 Task: Look for products in the category "Salt" that are on sale.
Action: Mouse moved to (298, 127)
Screenshot: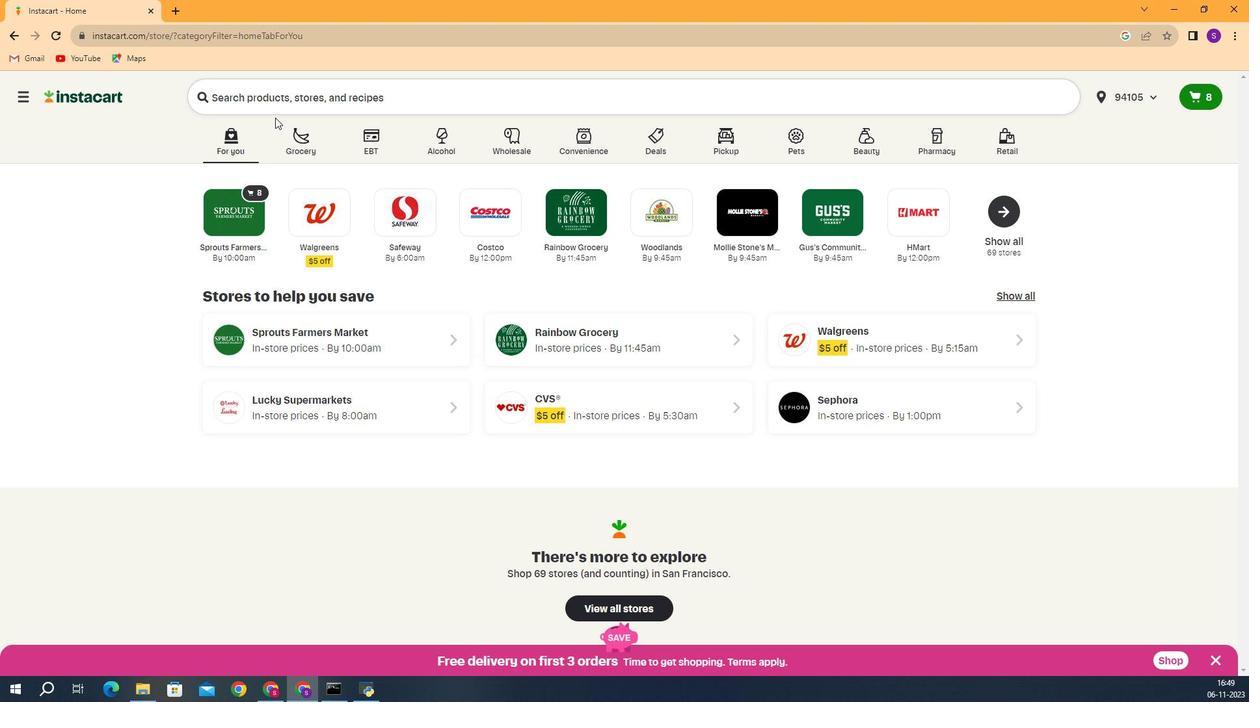 
Action: Mouse pressed left at (298, 127)
Screenshot: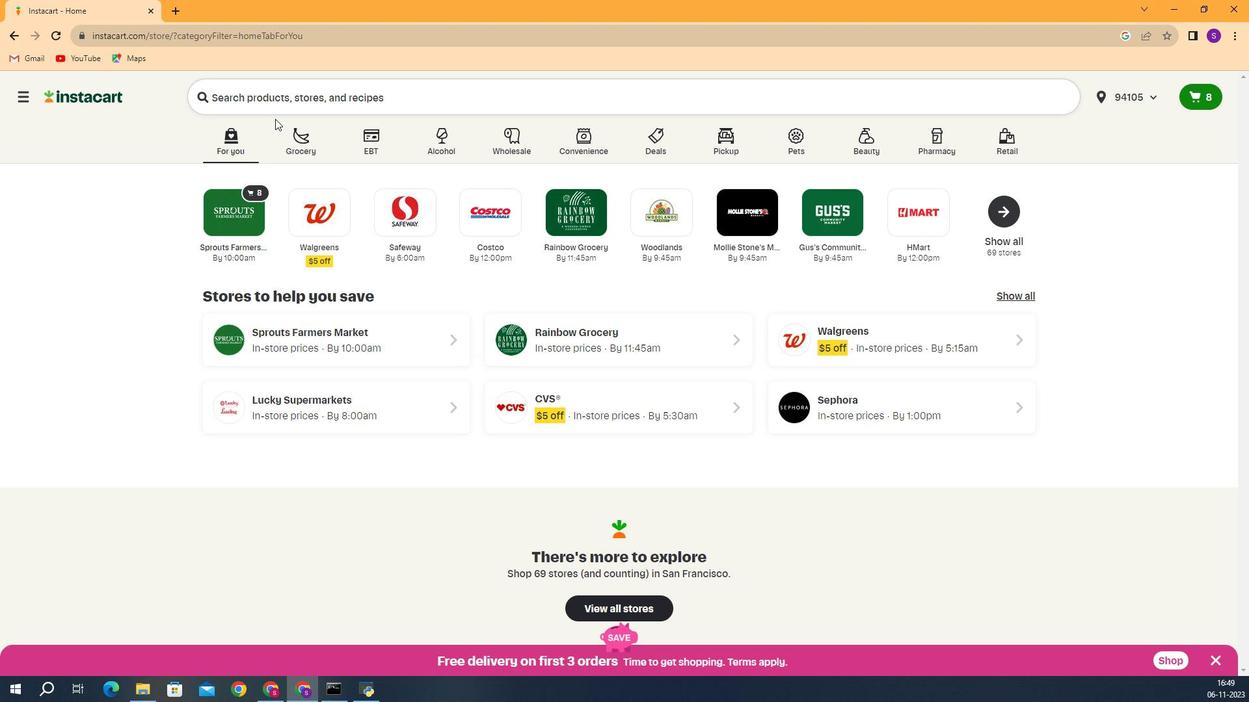 
Action: Mouse moved to (328, 147)
Screenshot: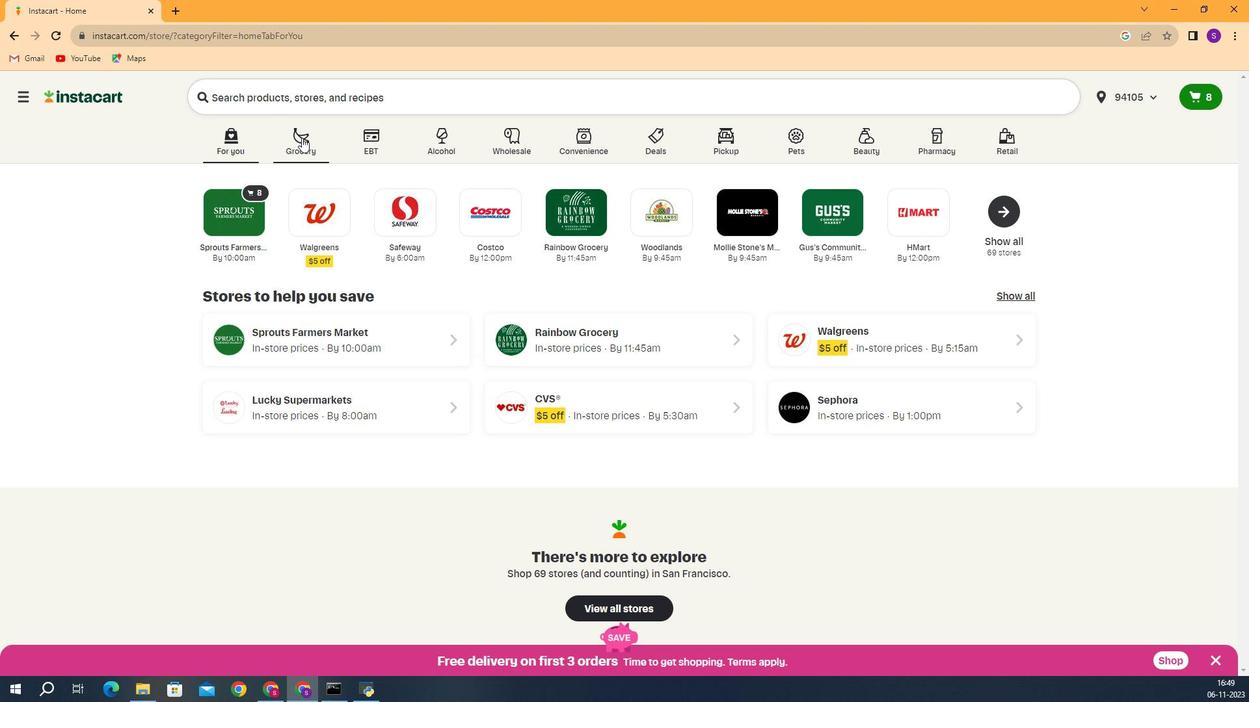 
Action: Mouse pressed left at (328, 147)
Screenshot: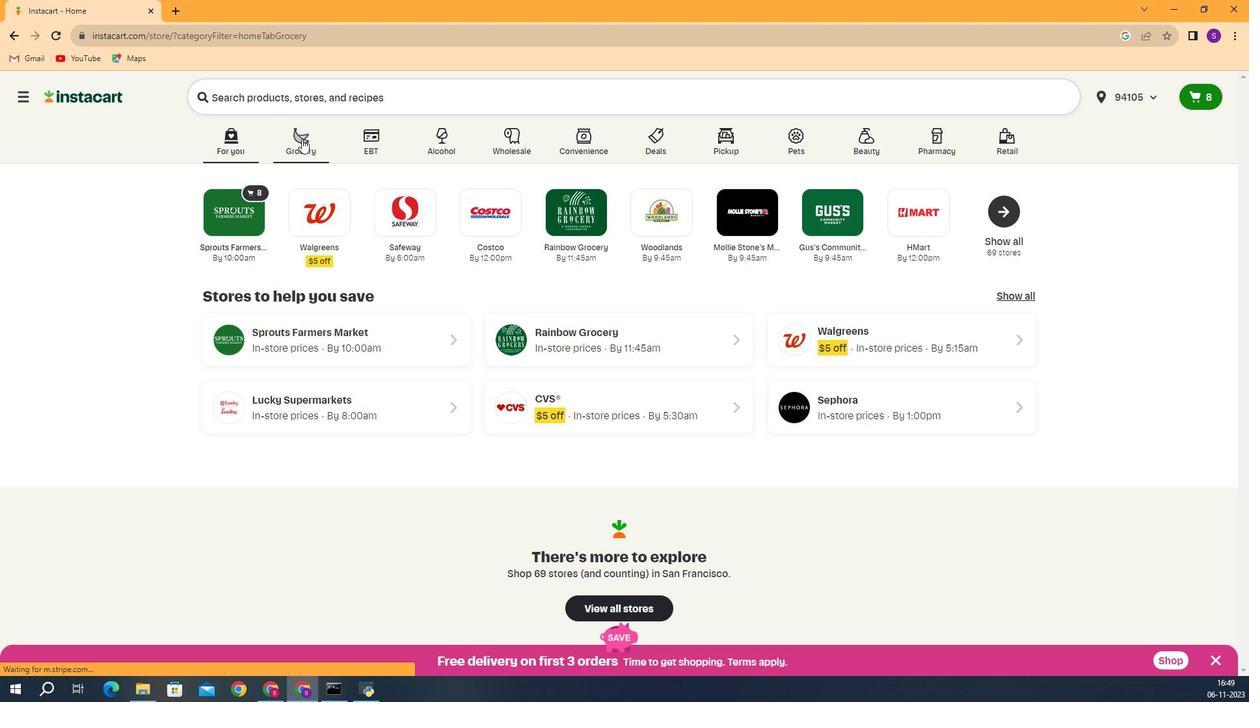 
Action: Mouse moved to (311, 208)
Screenshot: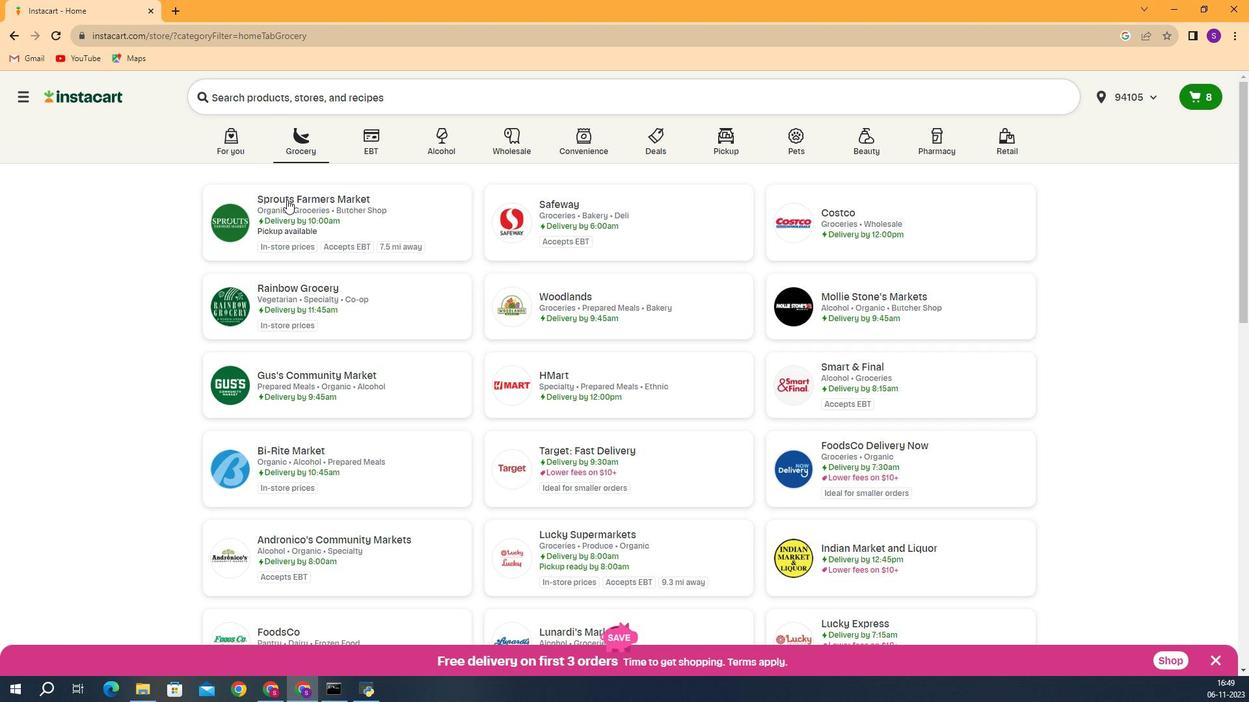 
Action: Mouse pressed left at (311, 208)
Screenshot: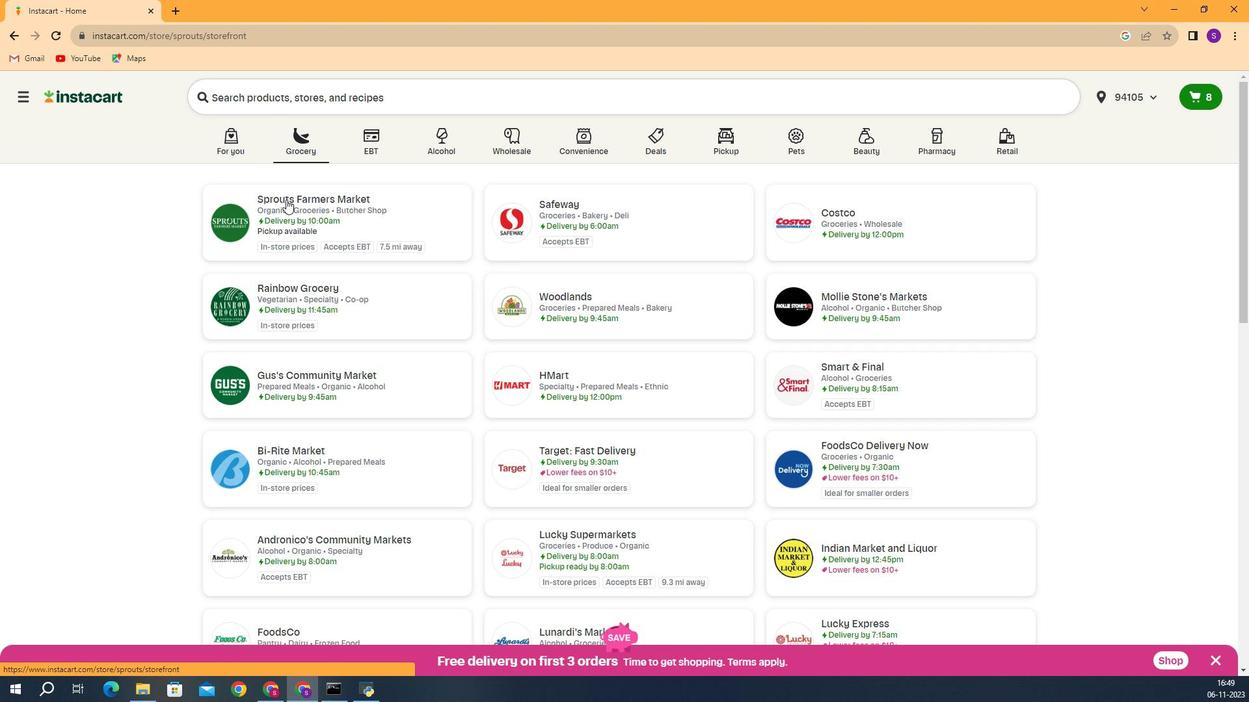 
Action: Mouse moved to (140, 367)
Screenshot: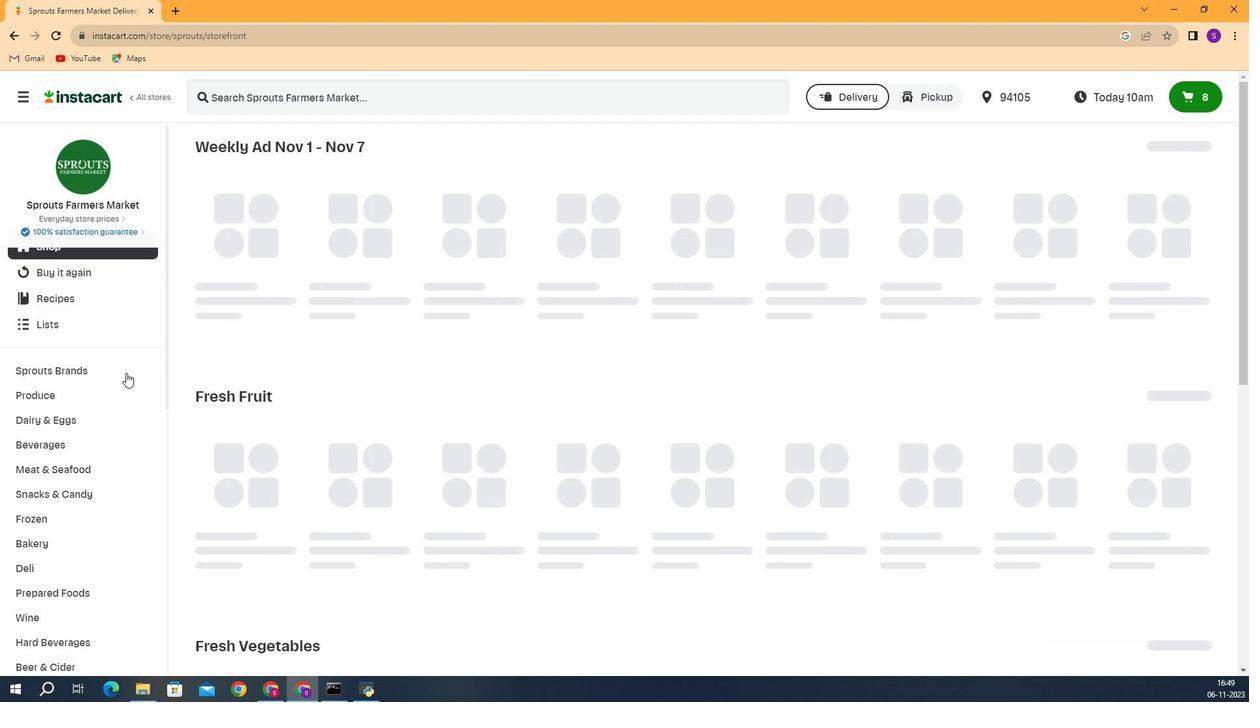 
Action: Mouse scrolled (140, 366) with delta (0, 0)
Screenshot: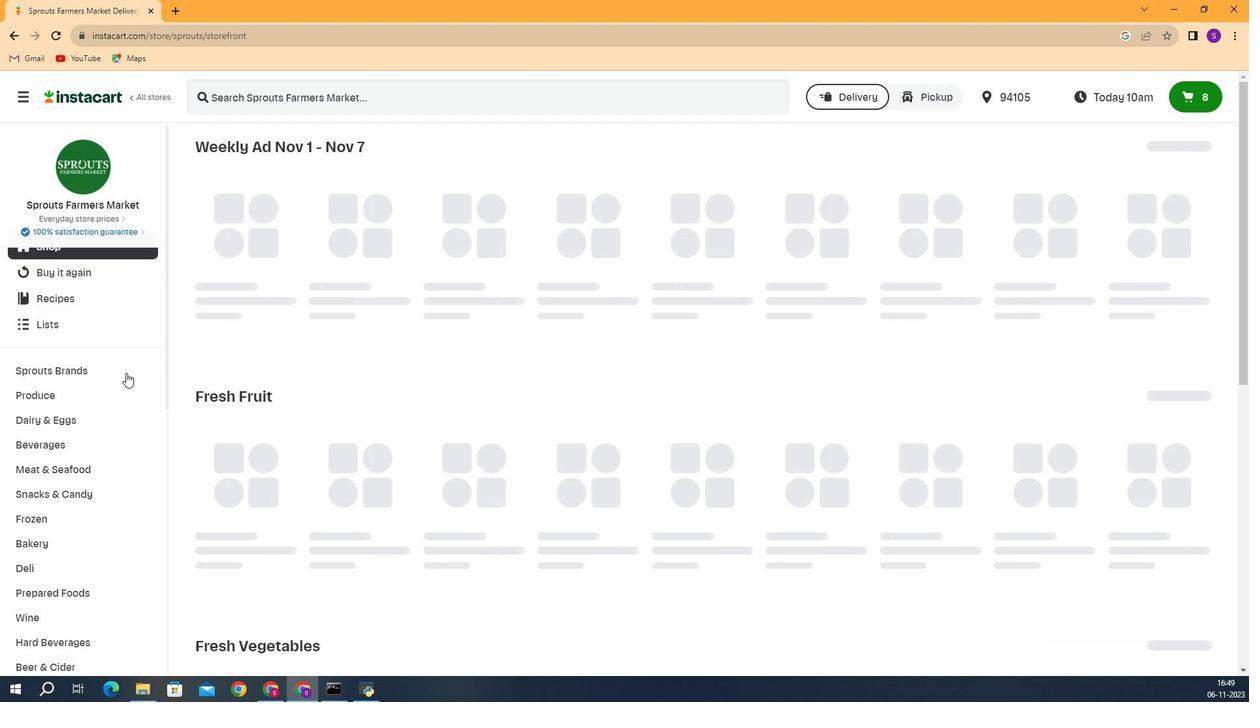 
Action: Mouse moved to (132, 374)
Screenshot: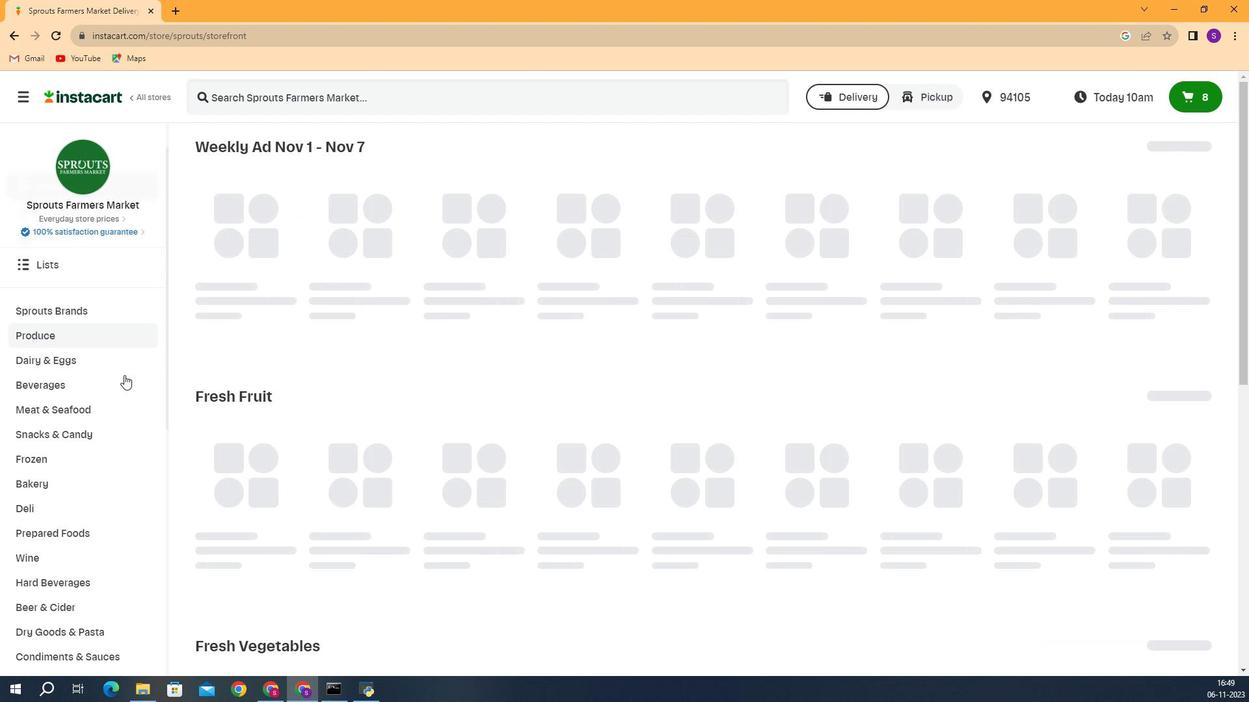
Action: Mouse scrolled (132, 374) with delta (0, 0)
Screenshot: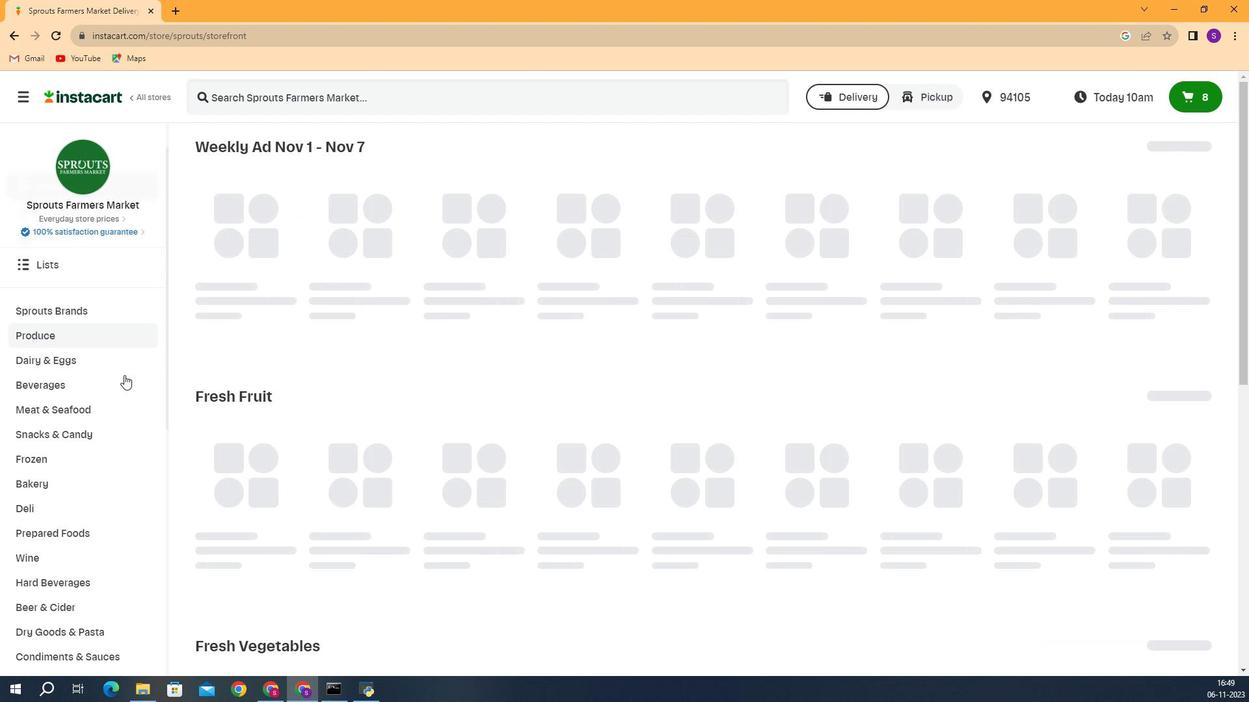 
Action: Mouse moved to (130, 377)
Screenshot: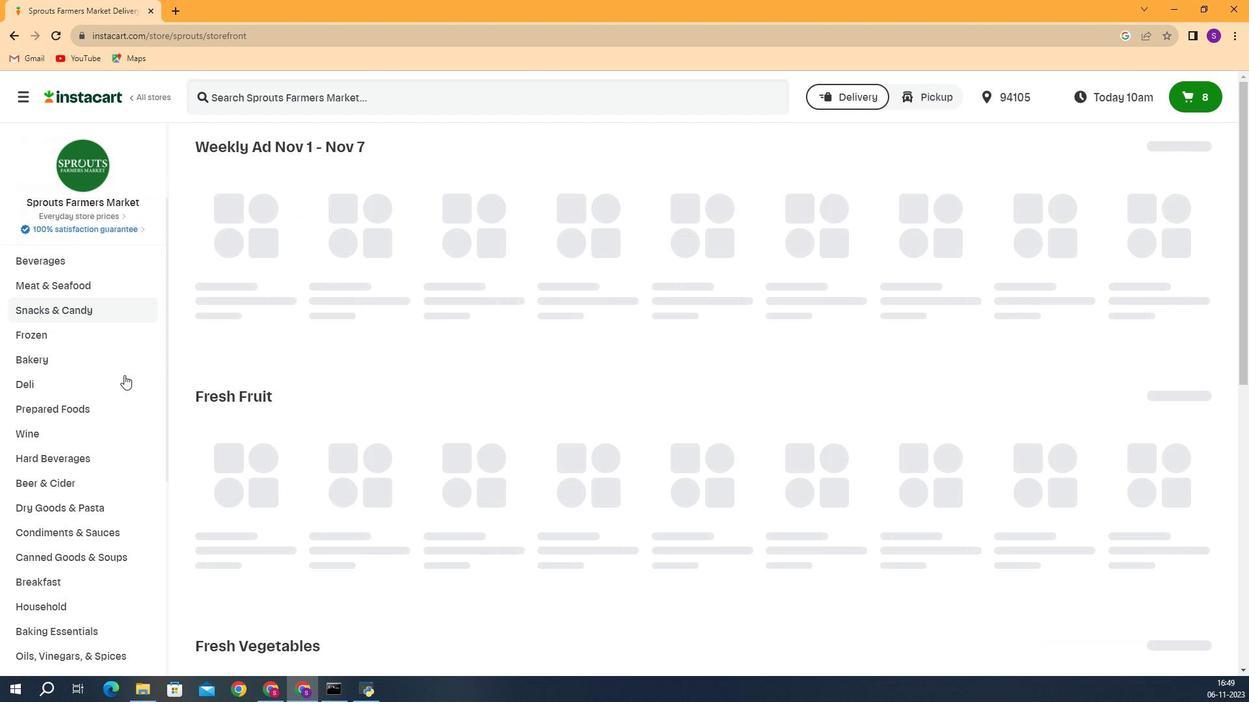
Action: Mouse scrolled (130, 376) with delta (0, 0)
Screenshot: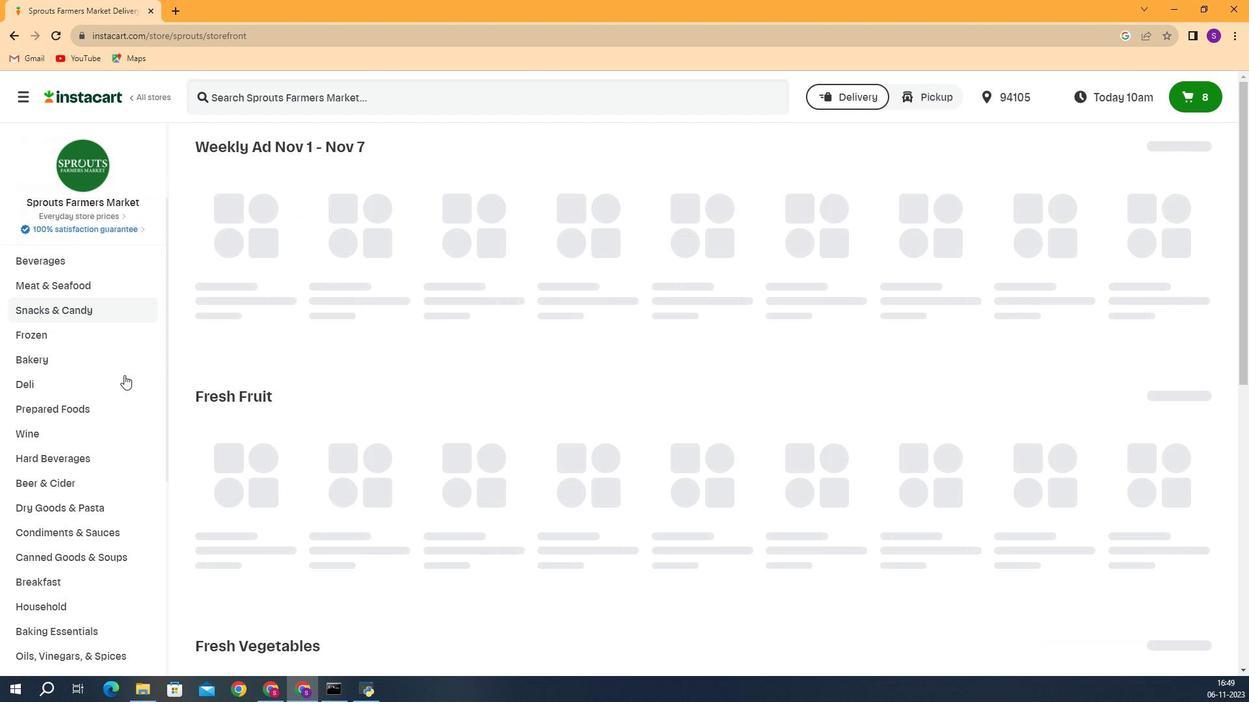 
Action: Mouse moved to (128, 378)
Screenshot: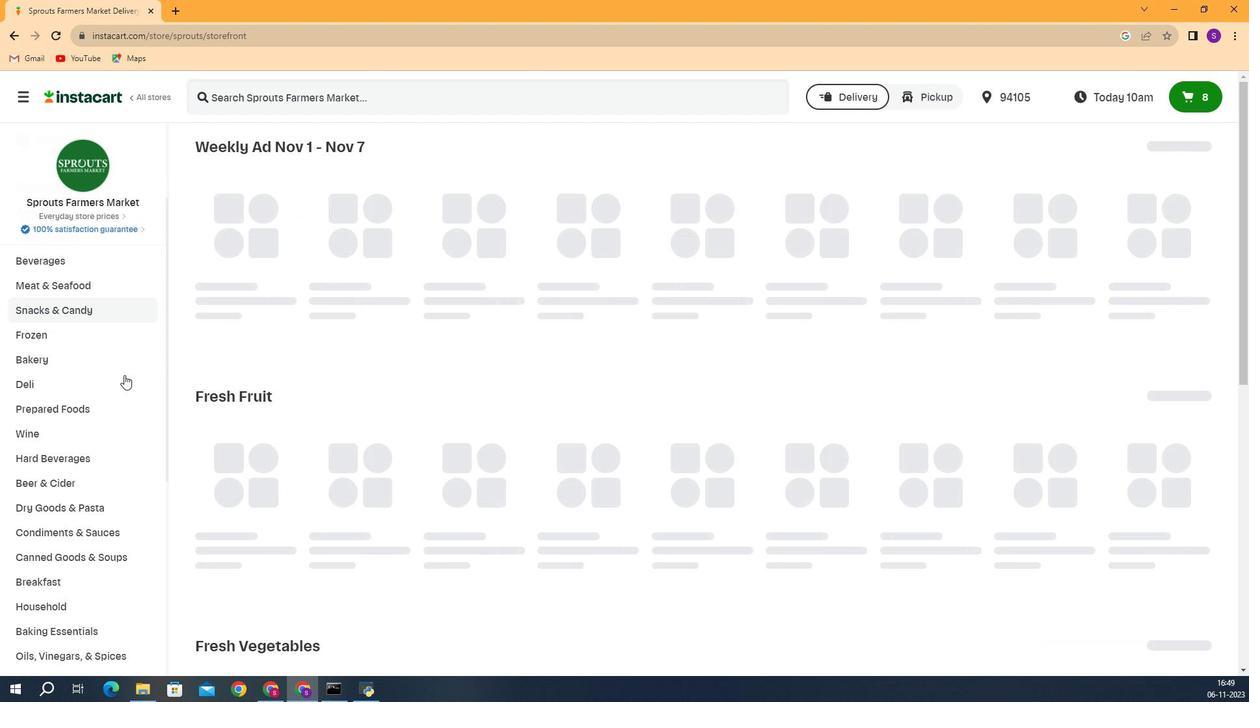 
Action: Mouse scrolled (128, 378) with delta (0, 0)
Screenshot: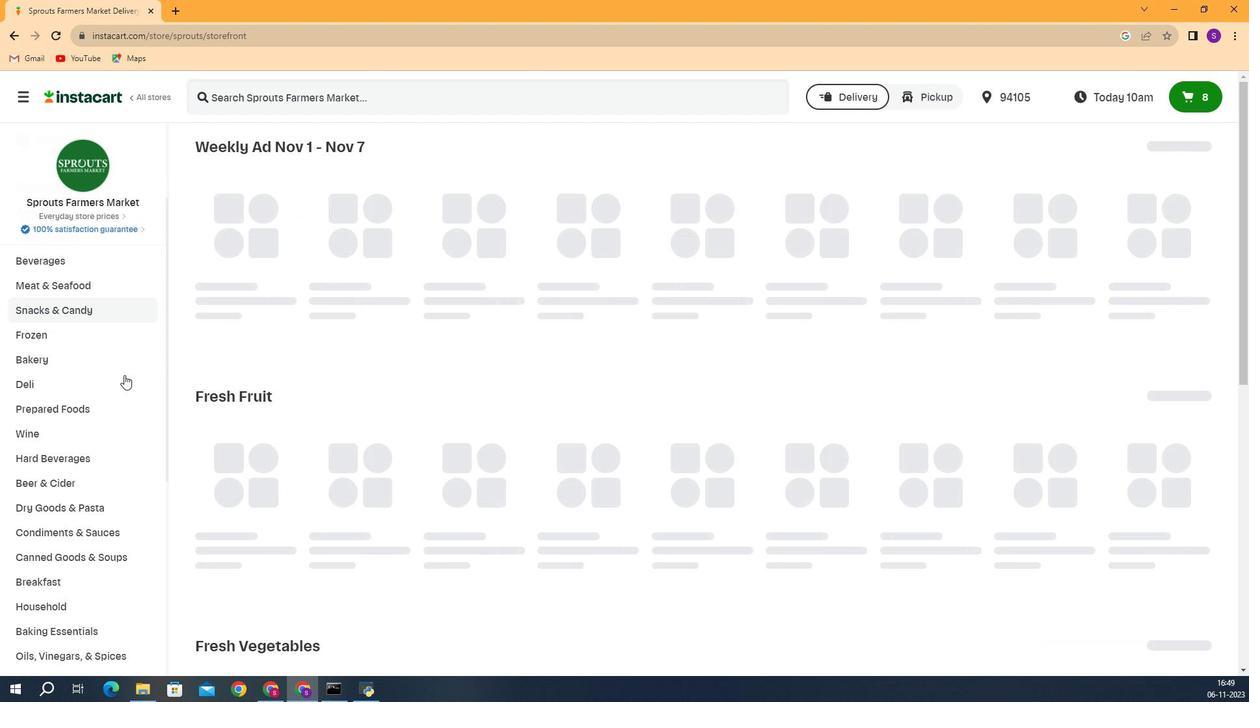 
Action: Mouse moved to (126, 379)
Screenshot: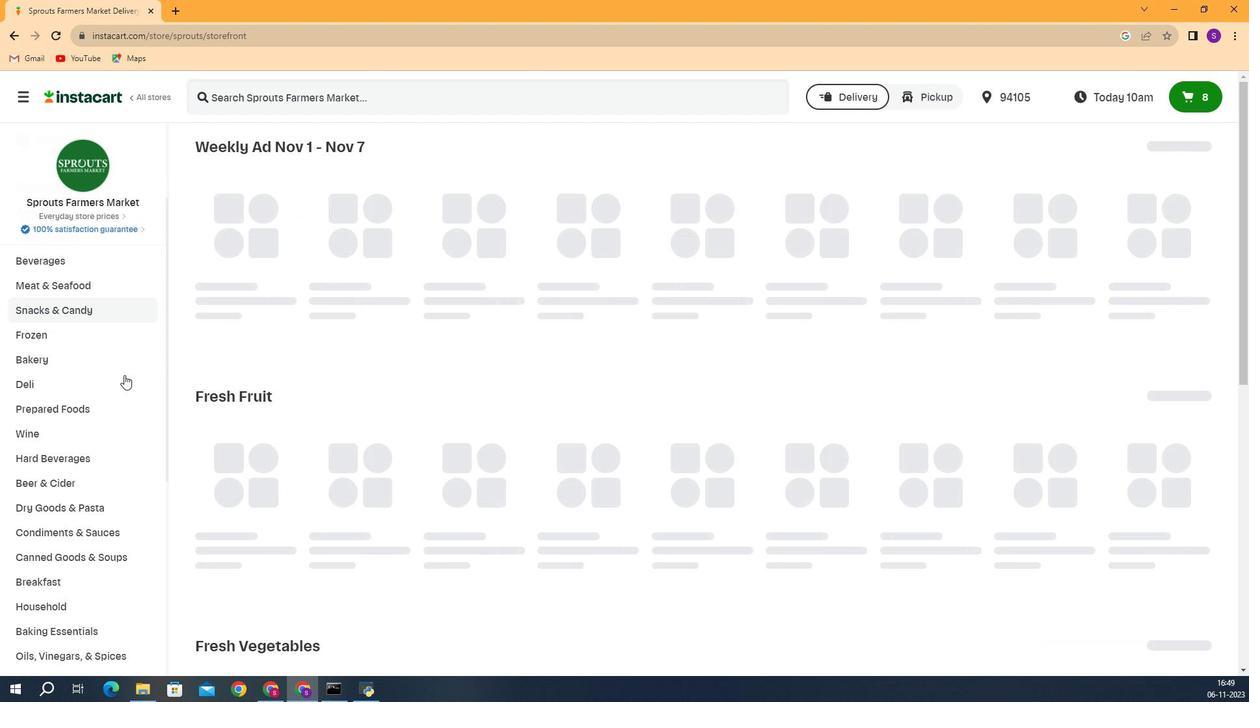 
Action: Mouse scrolled (126, 378) with delta (0, 0)
Screenshot: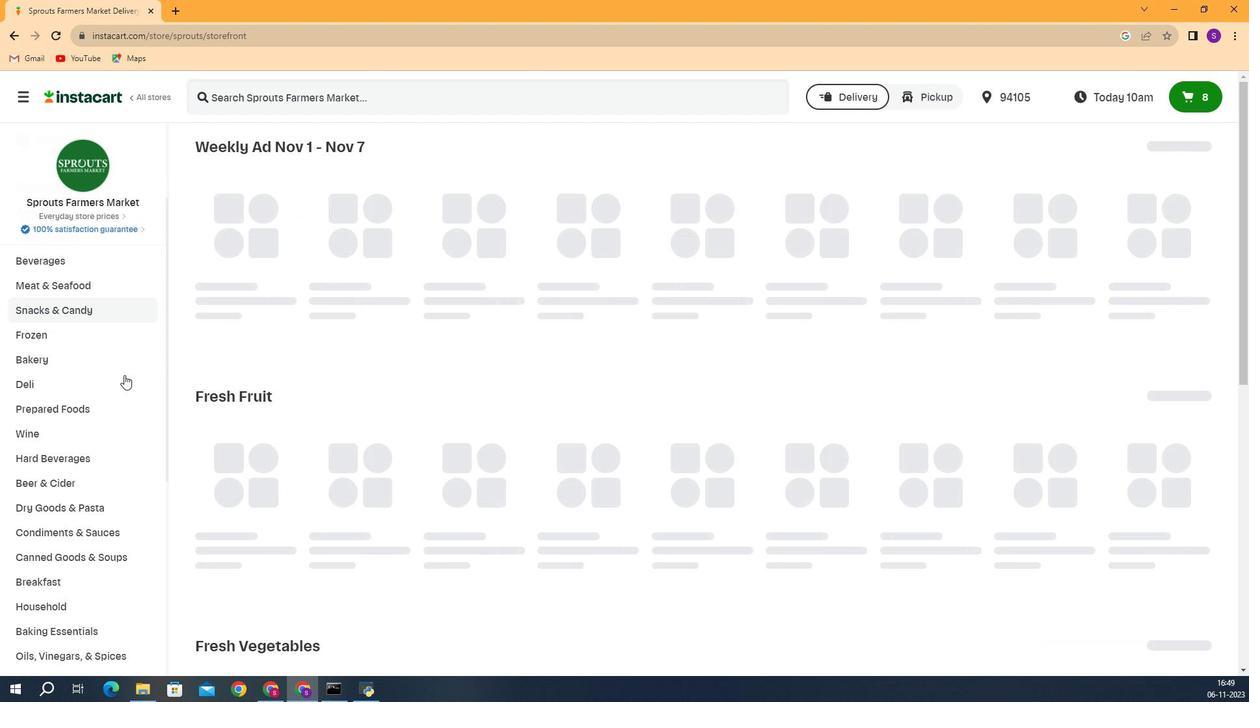 
Action: Mouse moved to (126, 380)
Screenshot: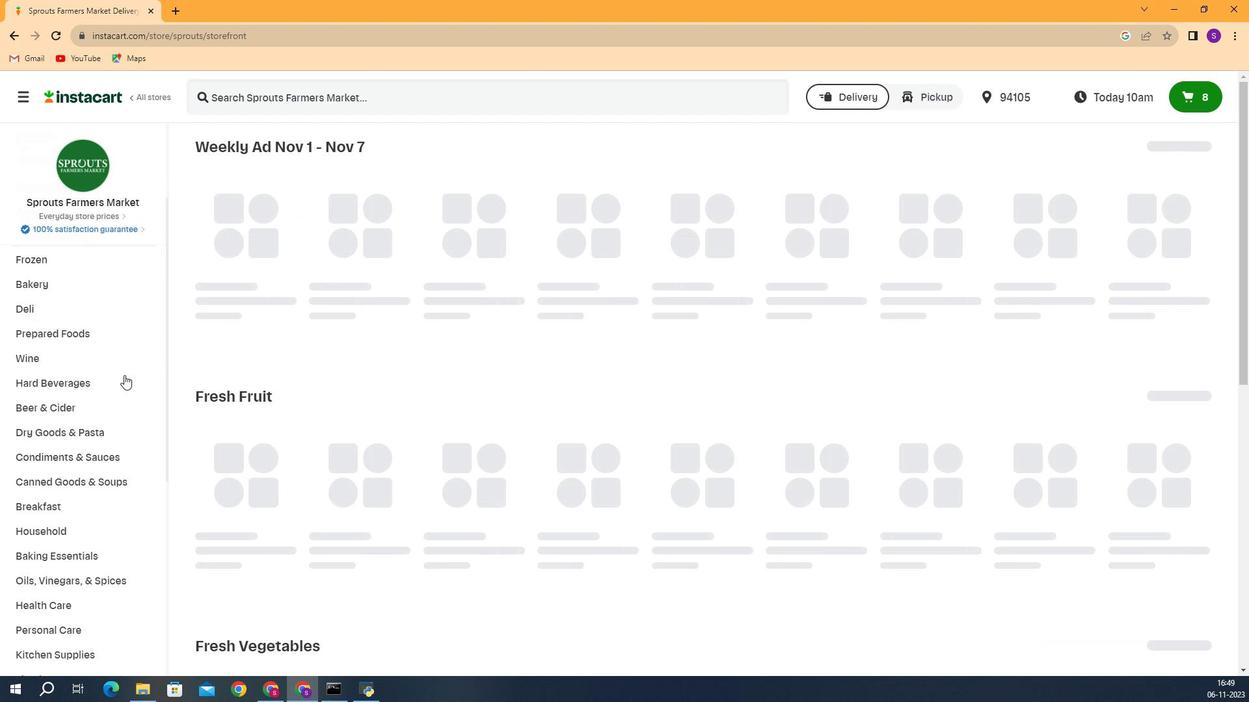 
Action: Mouse scrolled (126, 380) with delta (0, 0)
Screenshot: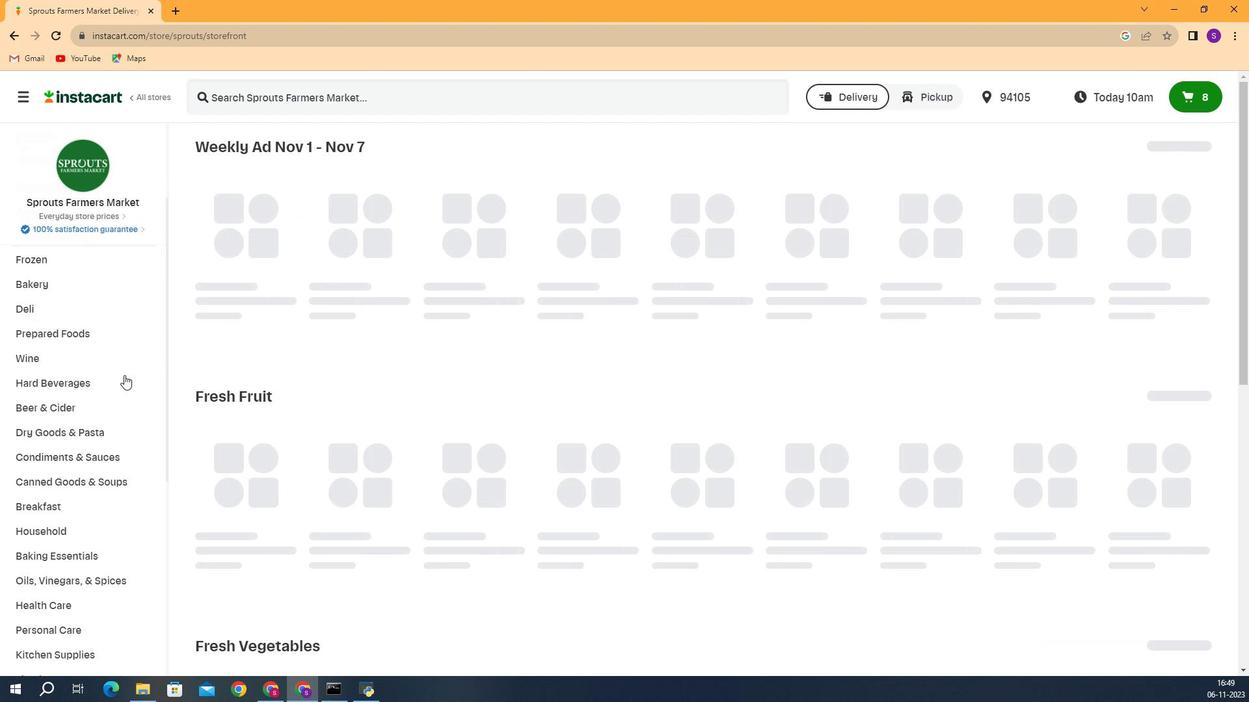 
Action: Mouse scrolled (126, 379) with delta (0, 0)
Screenshot: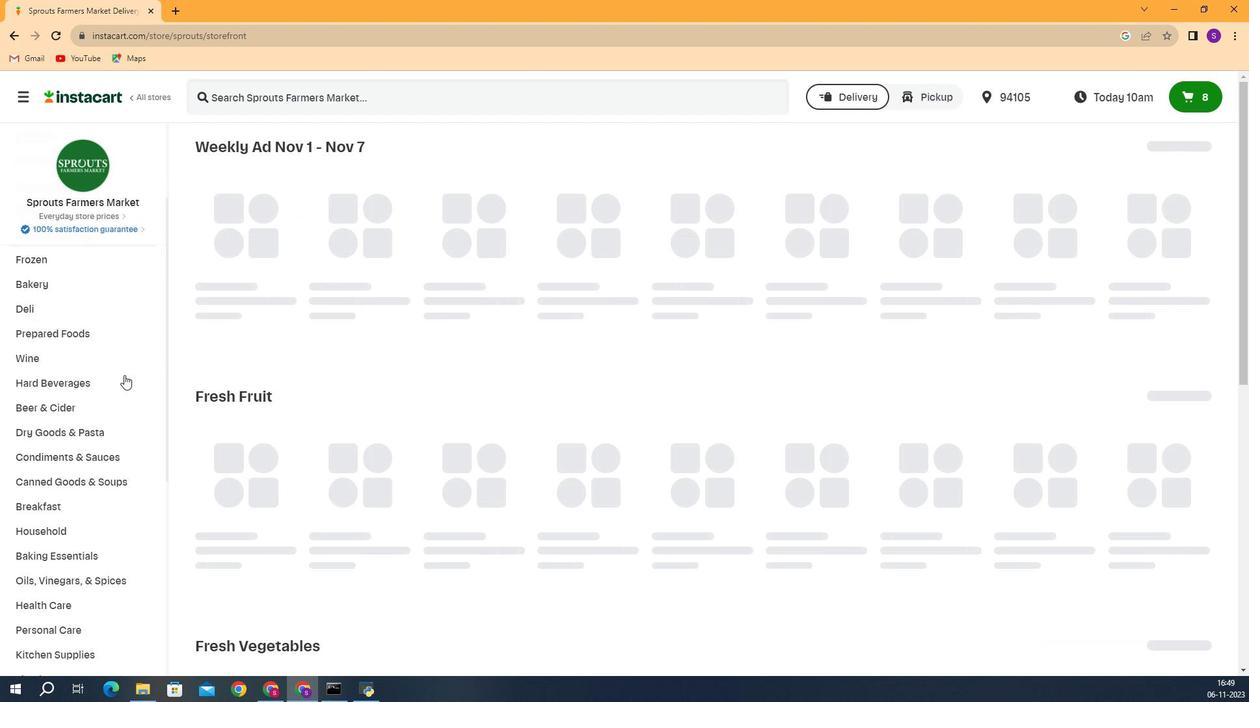 
Action: Mouse moved to (76, 536)
Screenshot: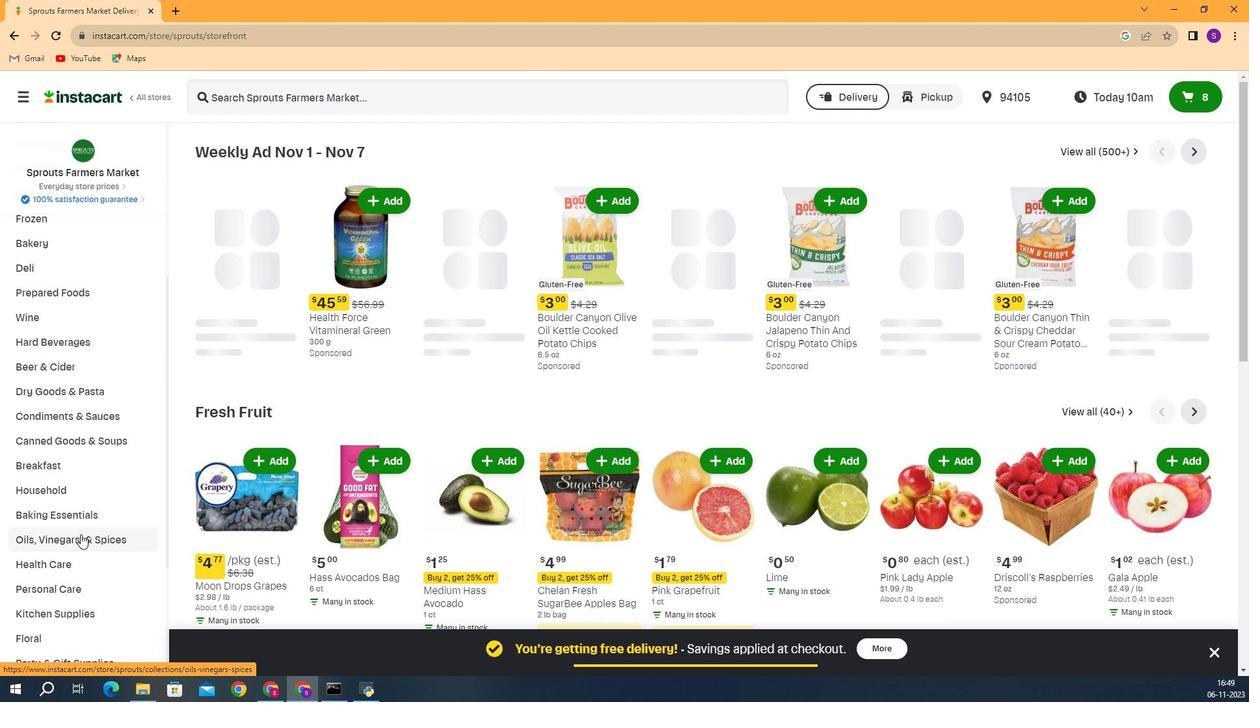 
Action: Mouse pressed left at (76, 536)
Screenshot: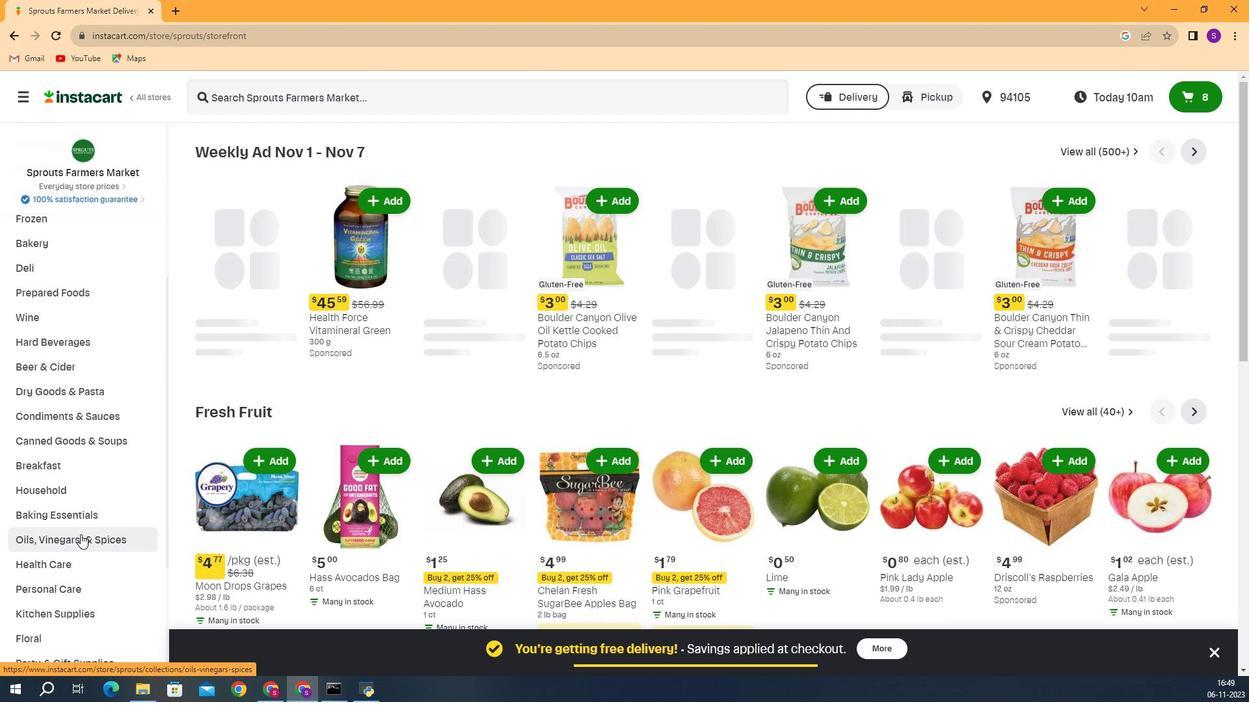
Action: Mouse moved to (723, 200)
Screenshot: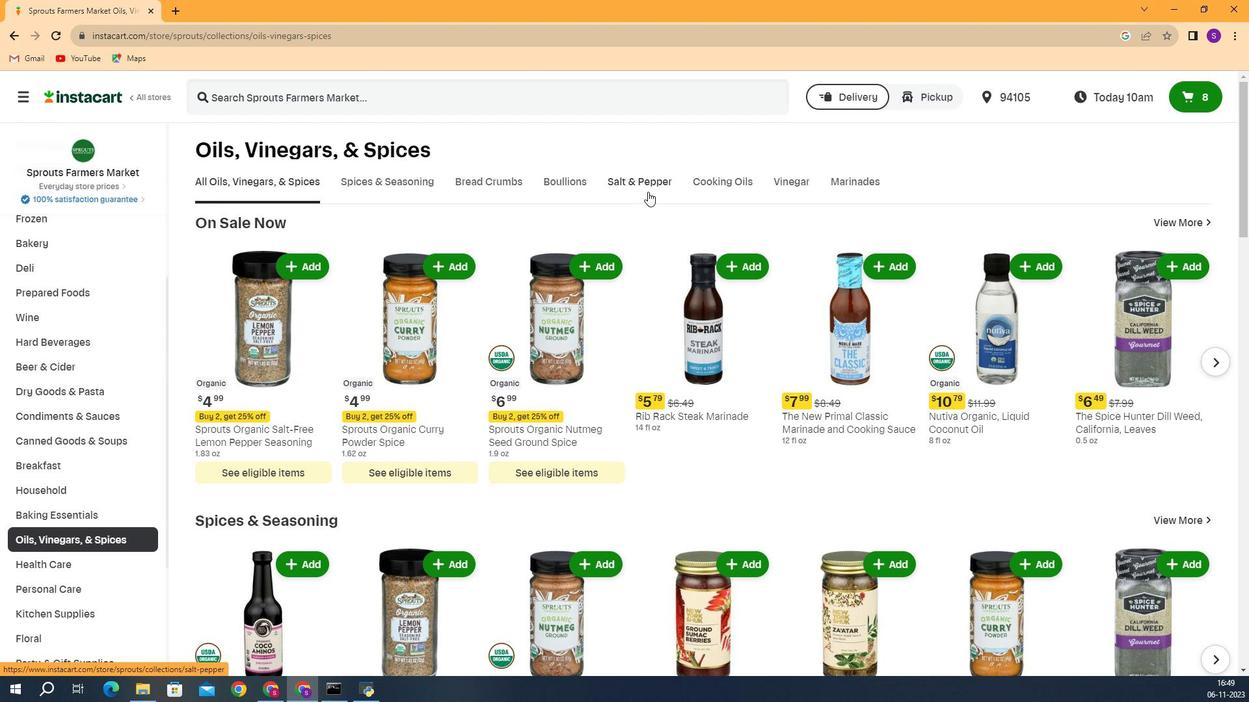 
Action: Mouse pressed left at (723, 200)
Screenshot: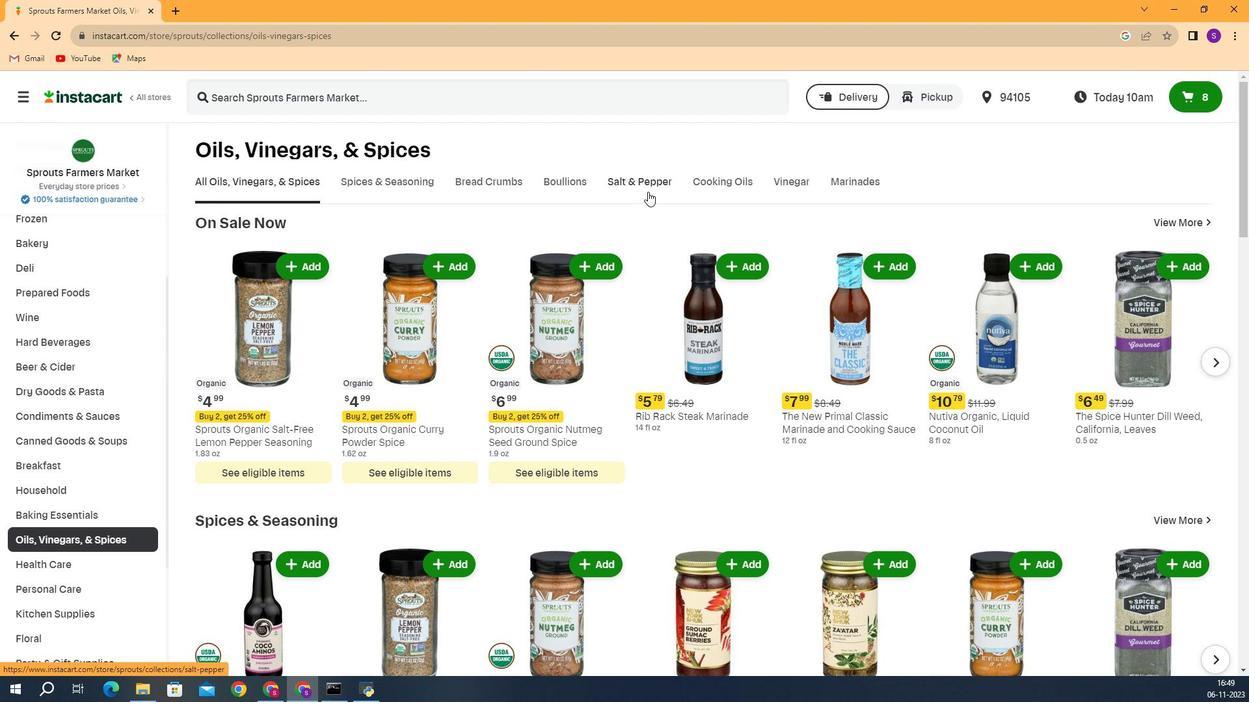 
Action: Mouse moved to (307, 244)
Screenshot: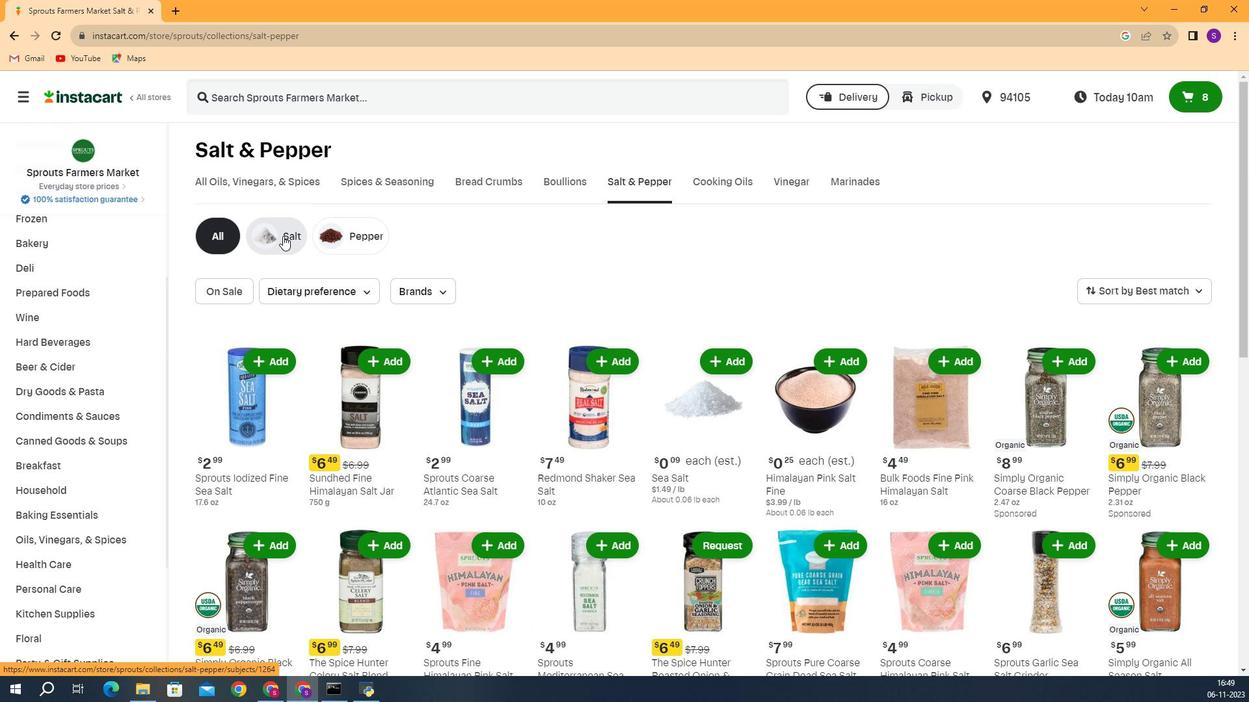 
Action: Mouse pressed left at (307, 244)
Screenshot: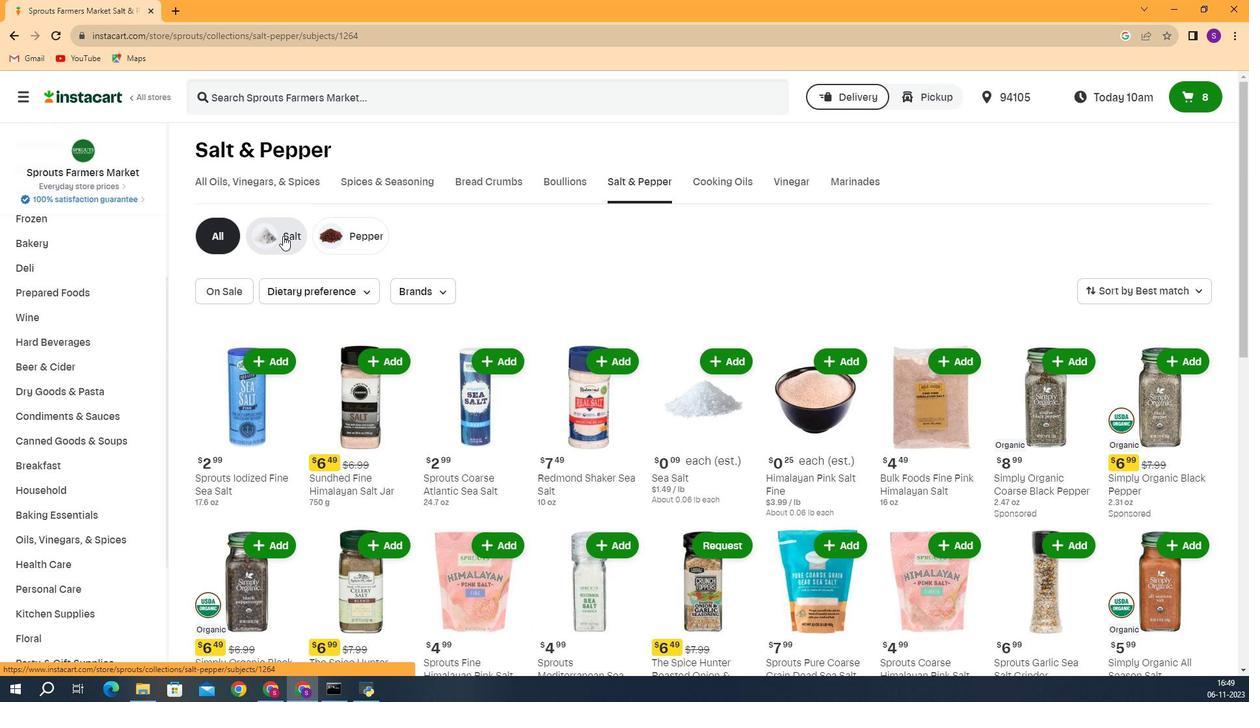 
Action: Mouse moved to (235, 307)
Screenshot: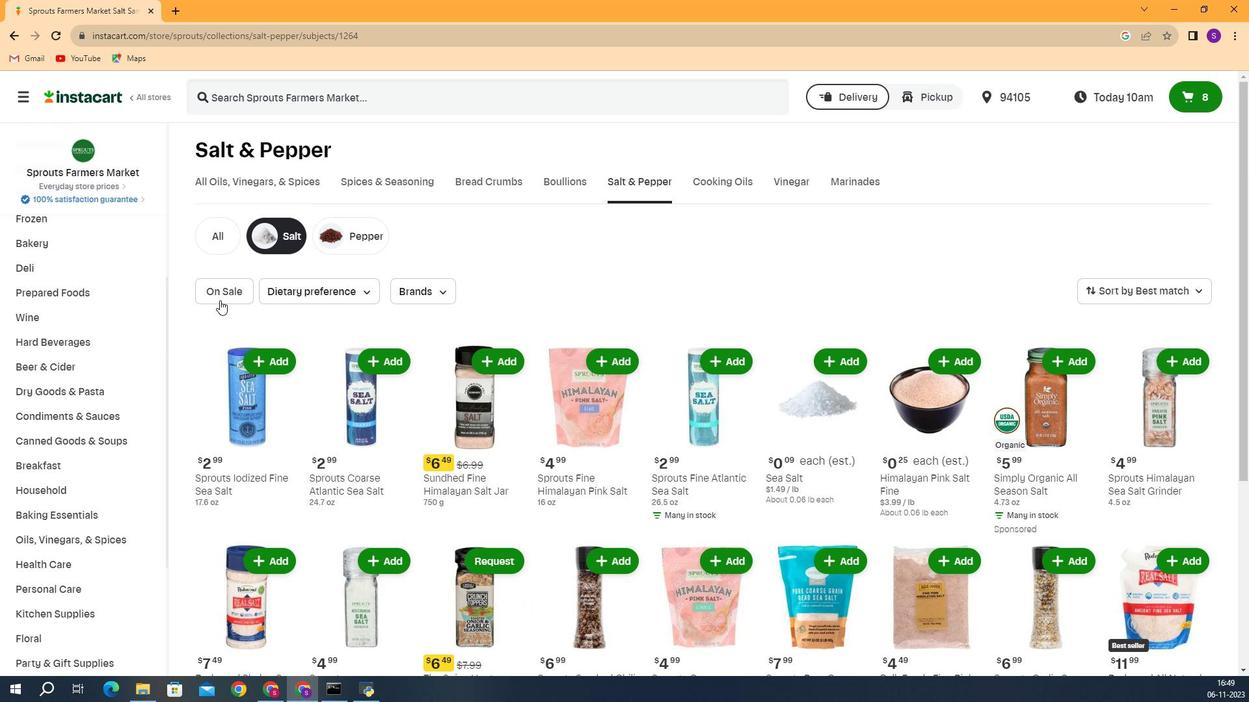 
Action: Mouse pressed left at (235, 307)
Screenshot: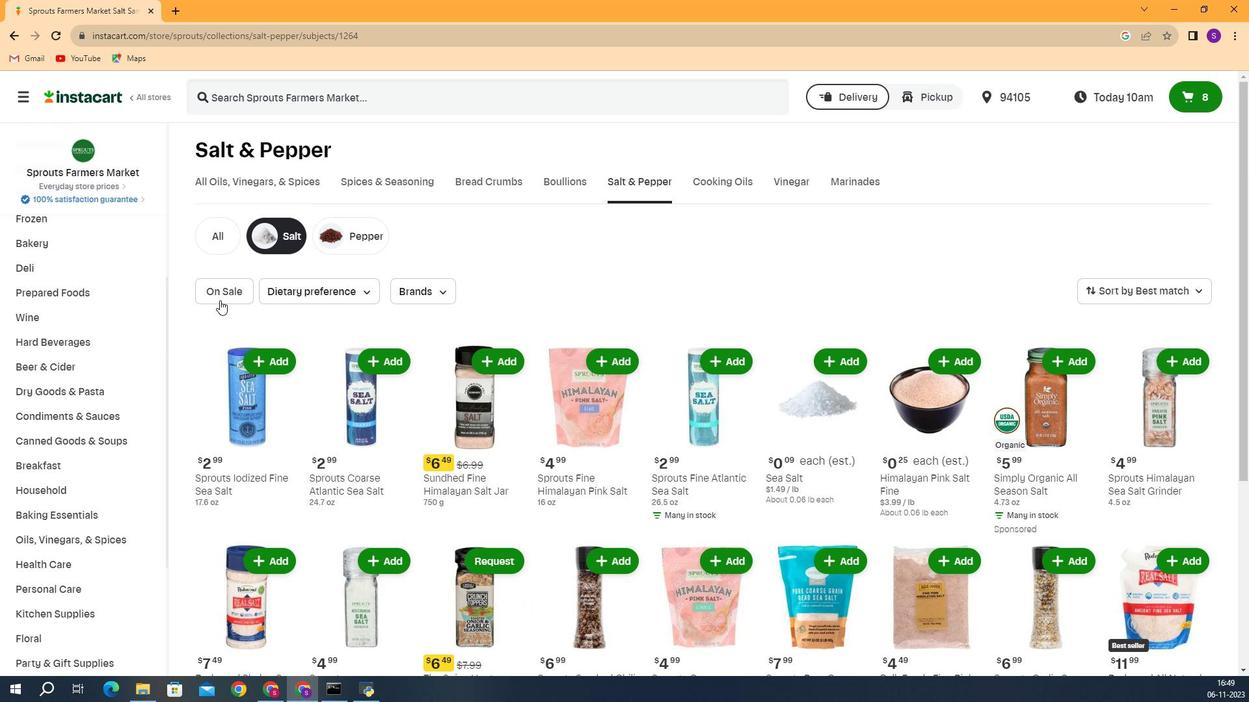 
Action: Mouse moved to (889, 402)
Screenshot: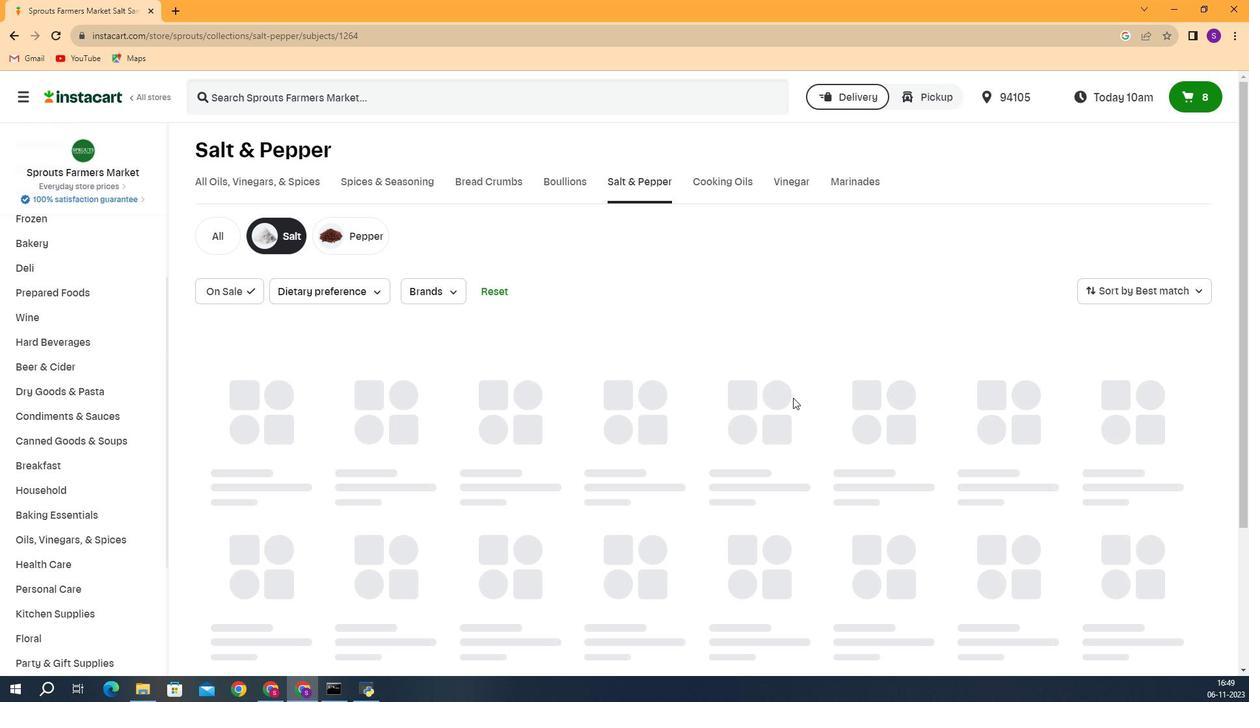 
